 Task: Choose a LinkedIn plan to start my free month.
Action: Mouse moved to (664, 109)
Screenshot: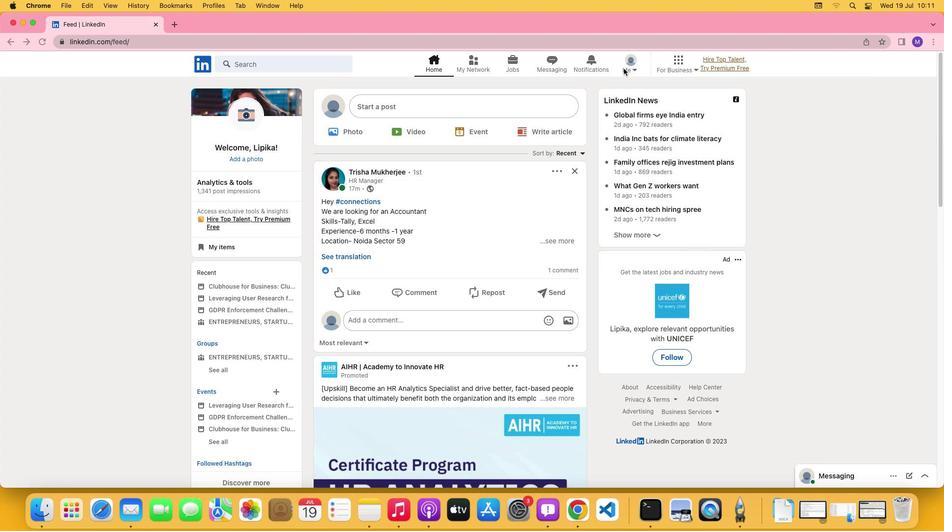
Action: Mouse pressed left at (664, 109)
Screenshot: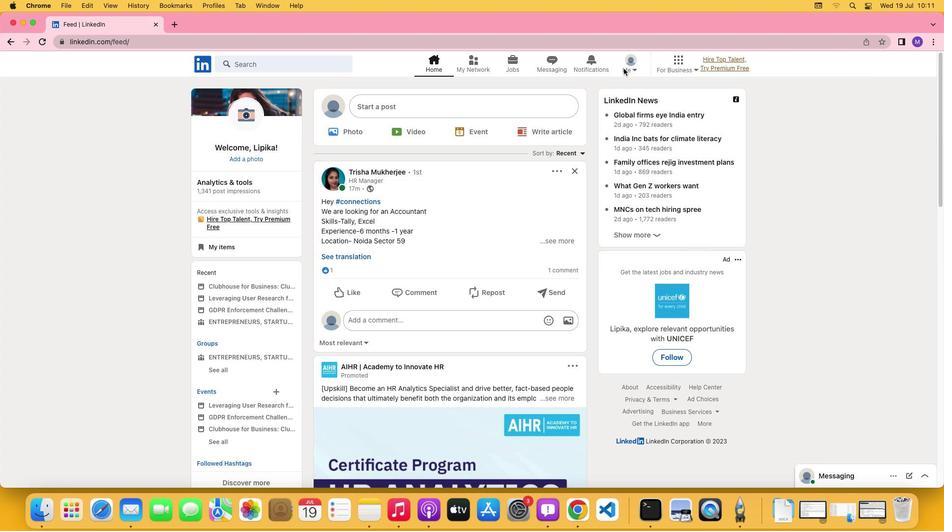 
Action: Mouse moved to (670, 108)
Screenshot: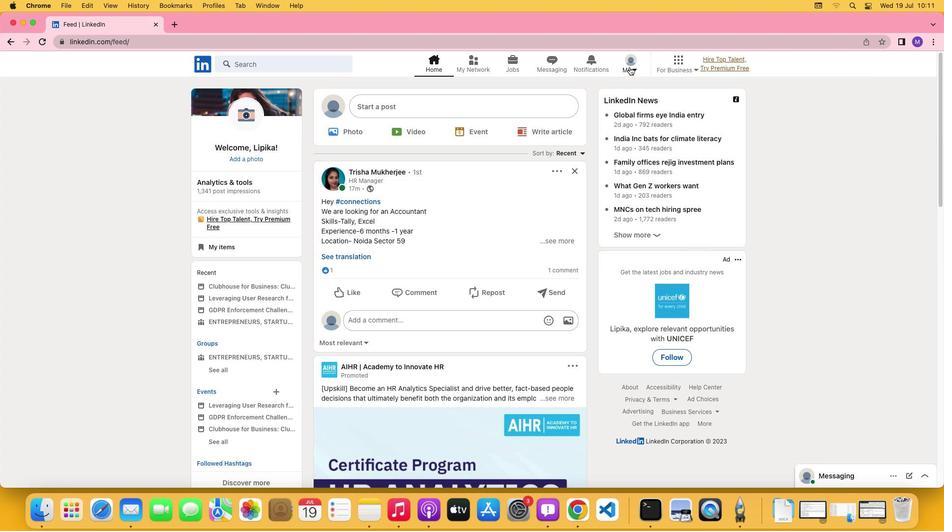 
Action: Mouse pressed left at (670, 108)
Screenshot: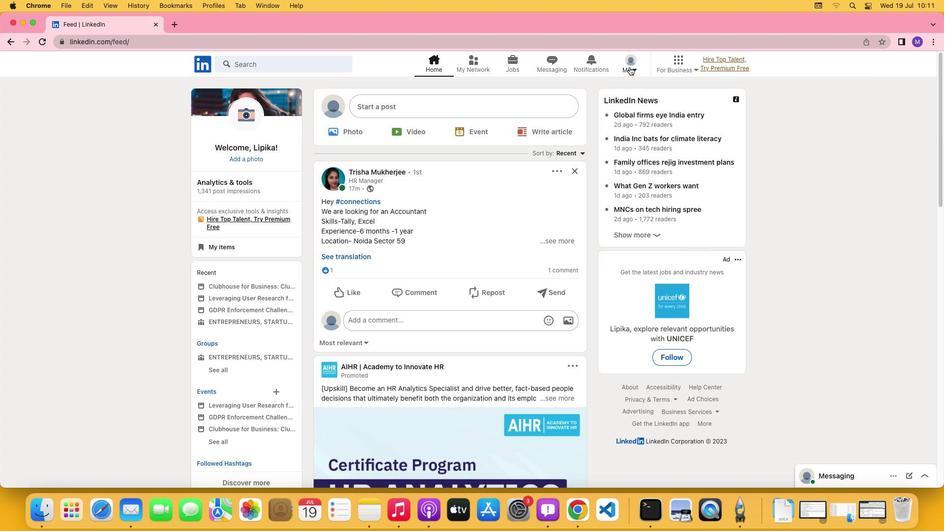 
Action: Mouse moved to (598, 210)
Screenshot: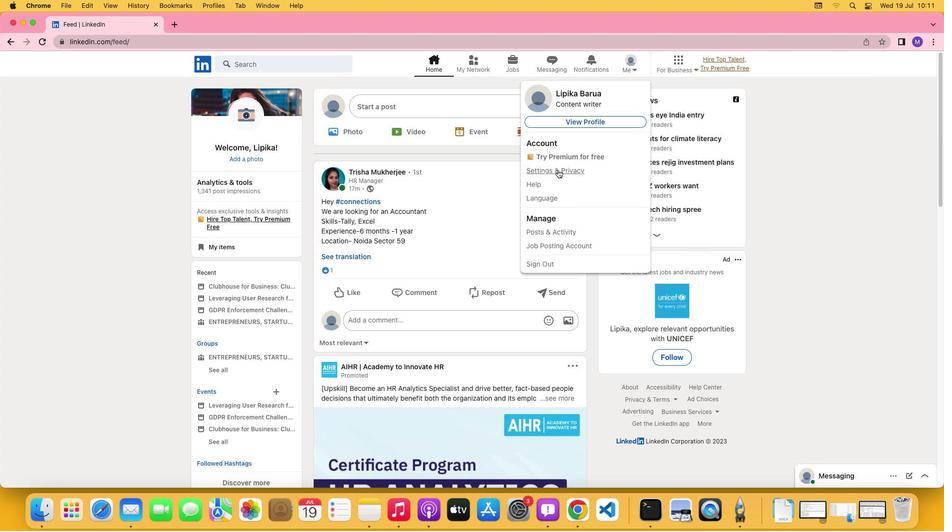 
Action: Mouse pressed left at (598, 210)
Screenshot: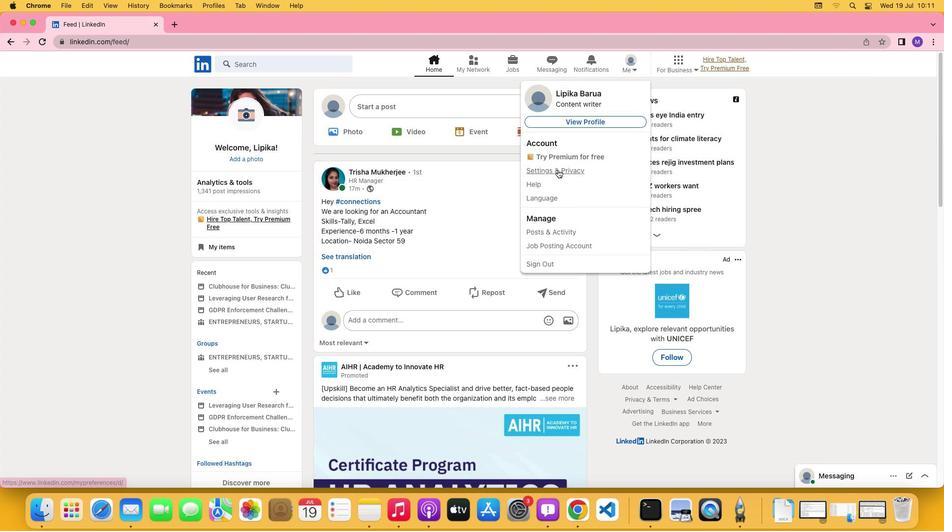 
Action: Mouse moved to (515, 411)
Screenshot: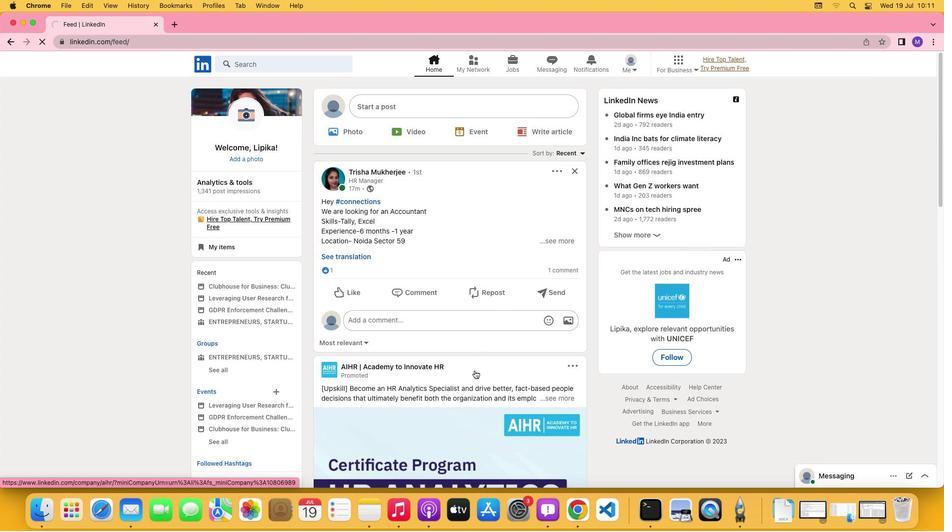 
Action: Mouse scrolled (515, 411) with delta (40, 40)
Screenshot: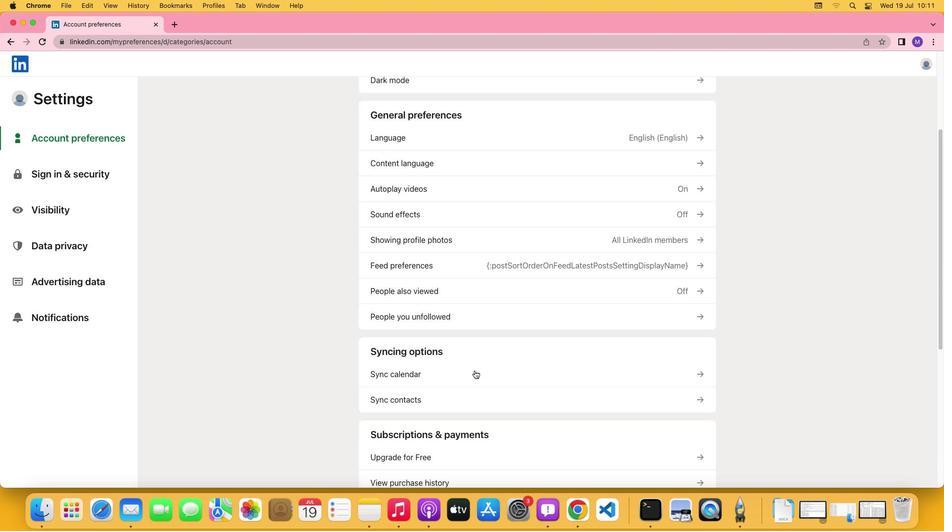 
Action: Mouse scrolled (515, 411) with delta (40, 40)
Screenshot: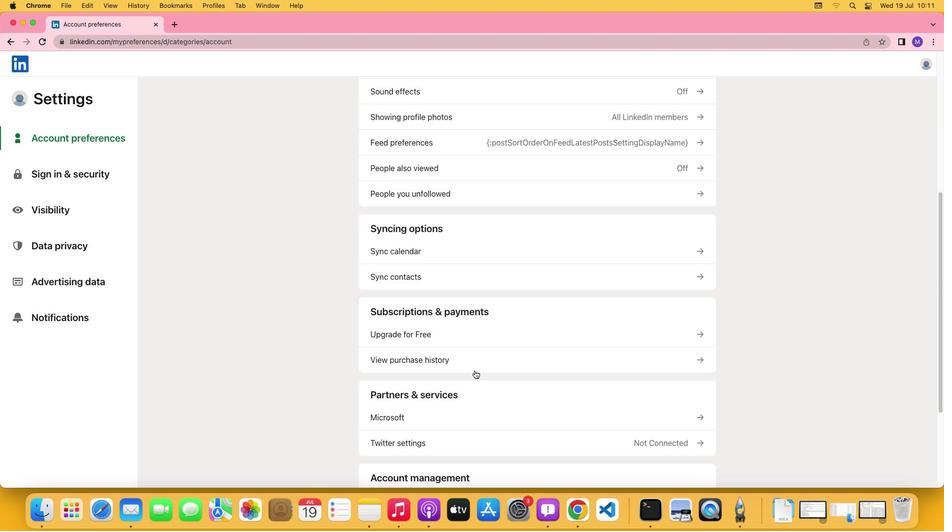 
Action: Mouse scrolled (515, 411) with delta (40, 39)
Screenshot: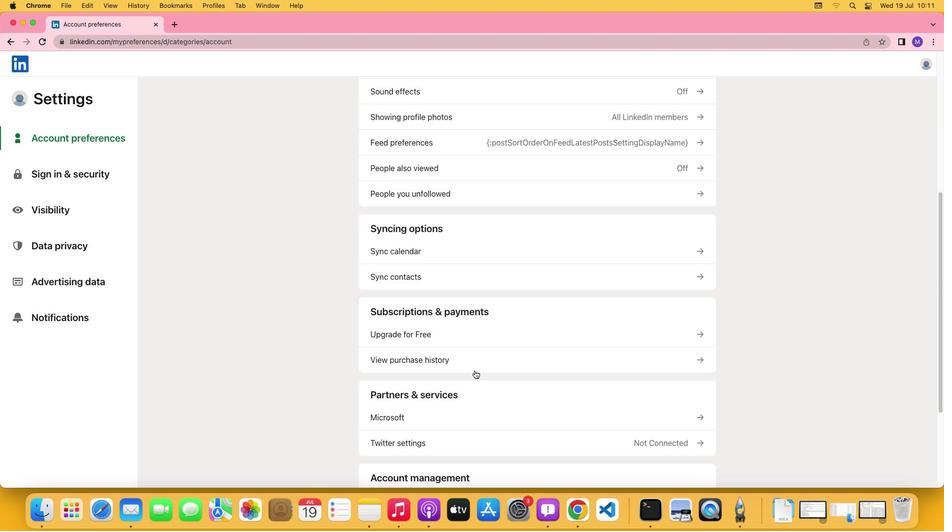 
Action: Mouse scrolled (515, 411) with delta (40, 38)
Screenshot: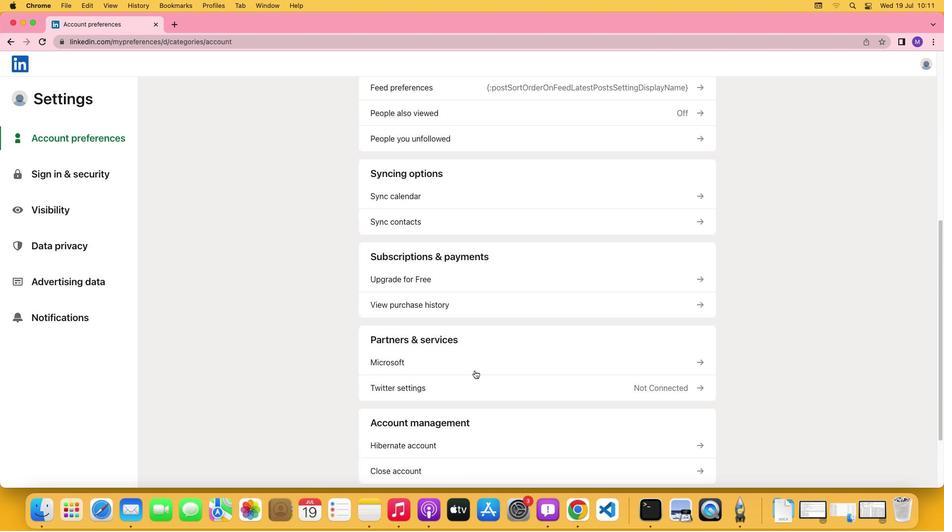 
Action: Mouse scrolled (515, 411) with delta (40, 37)
Screenshot: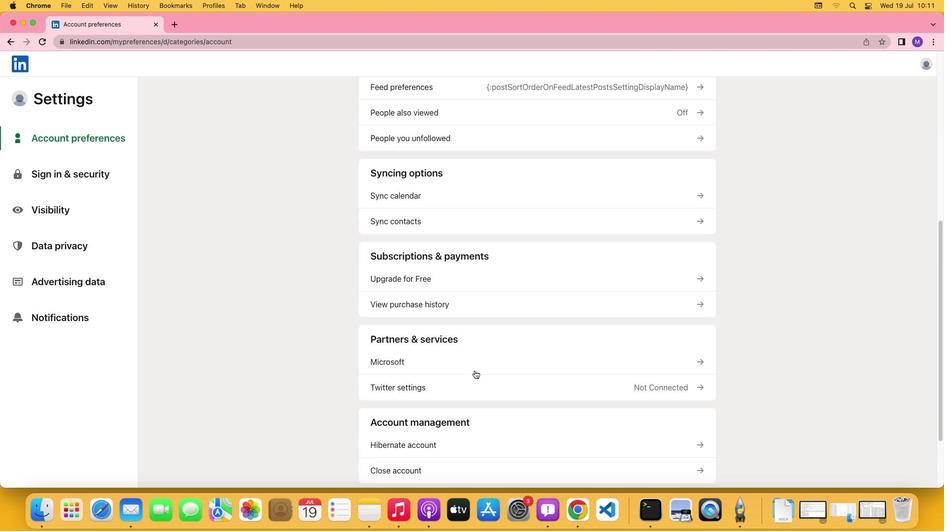 
Action: Mouse moved to (449, 323)
Screenshot: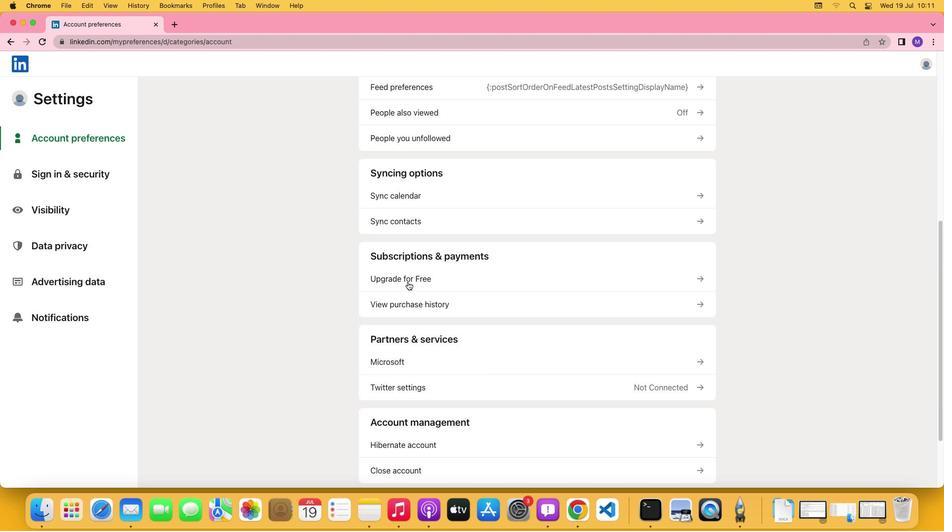
Action: Mouse pressed left at (449, 323)
Screenshot: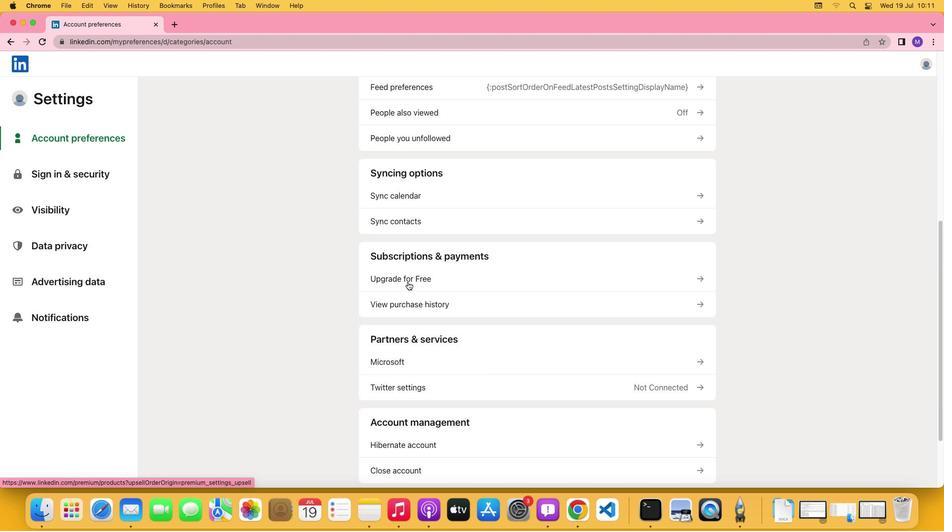 
Action: Mouse moved to (391, 309)
Screenshot: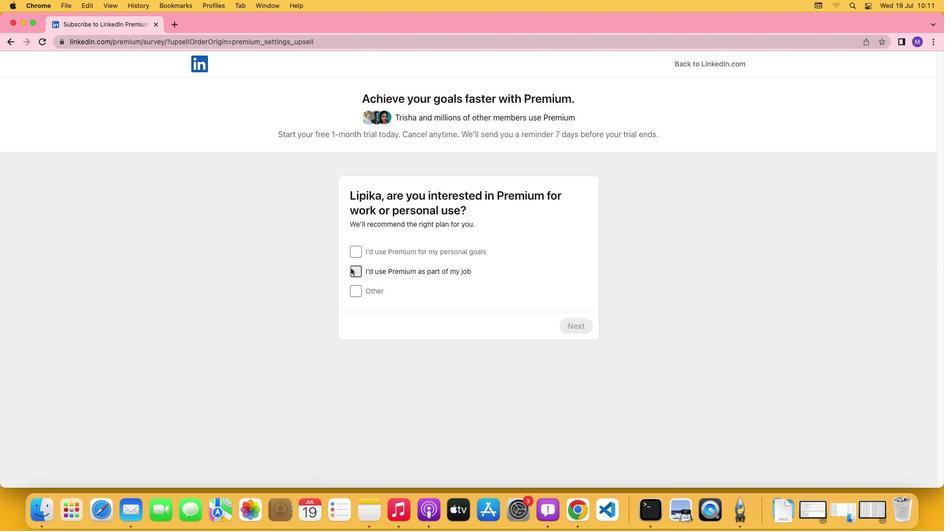
Action: Mouse pressed left at (391, 309)
Screenshot: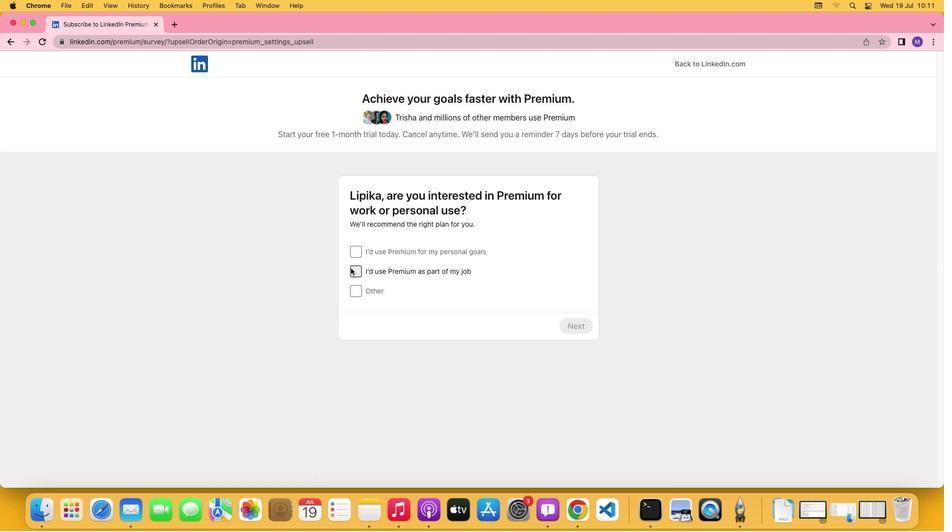 
Action: Mouse moved to (613, 370)
Screenshot: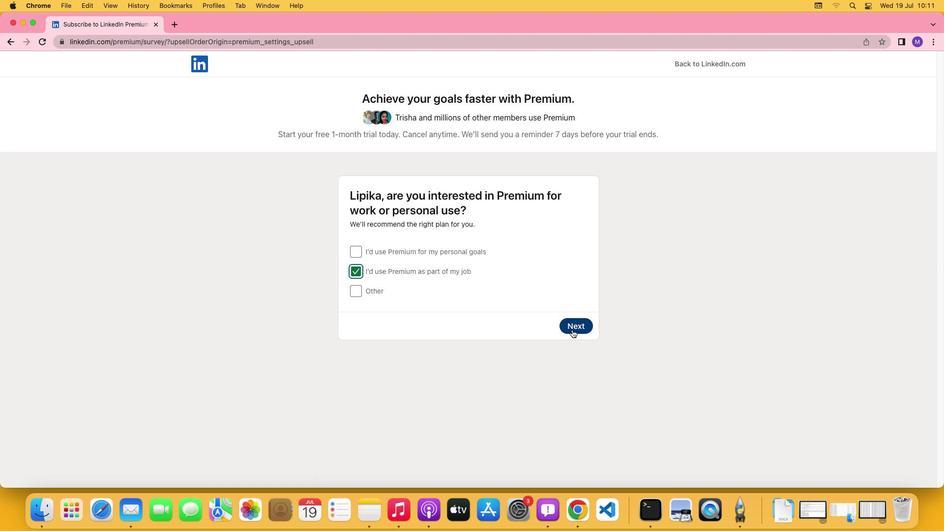 
Action: Mouse pressed left at (613, 370)
Screenshot: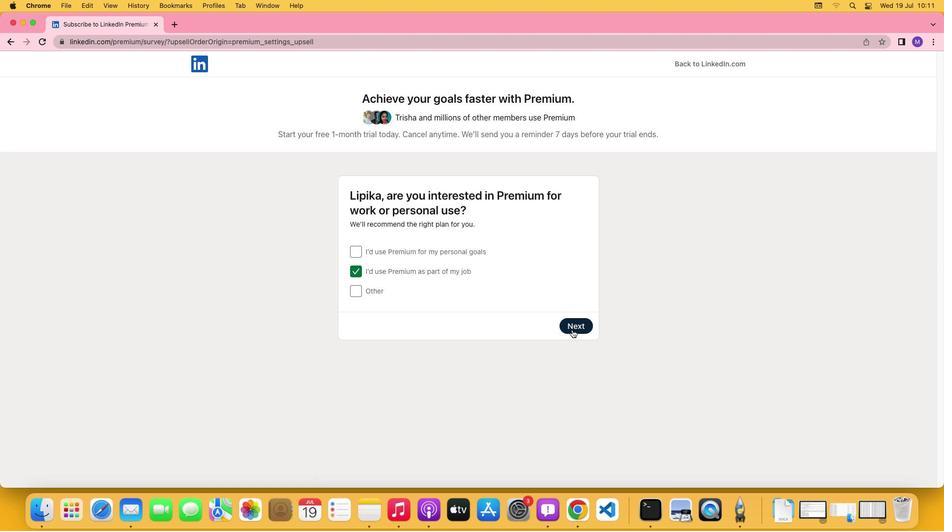 
Action: Mouse moved to (618, 408)
Screenshot: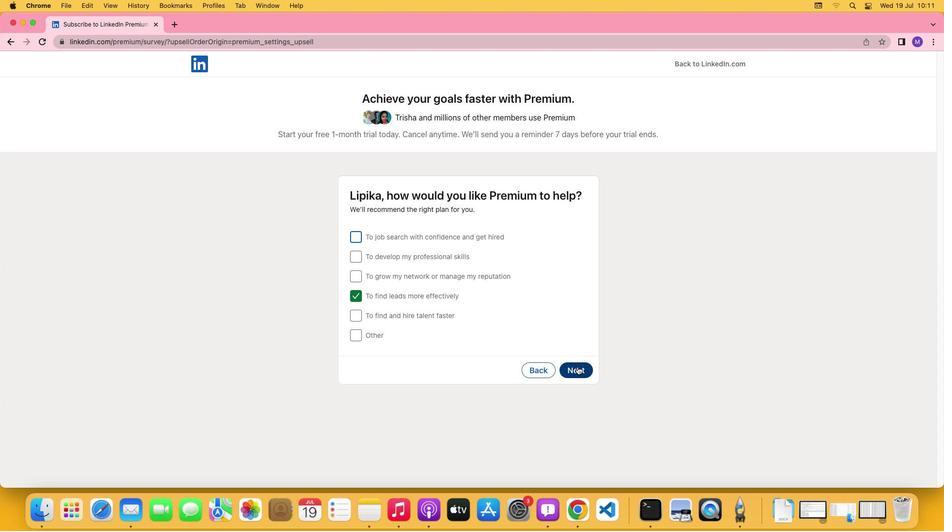 
Action: Mouse pressed left at (618, 408)
Screenshot: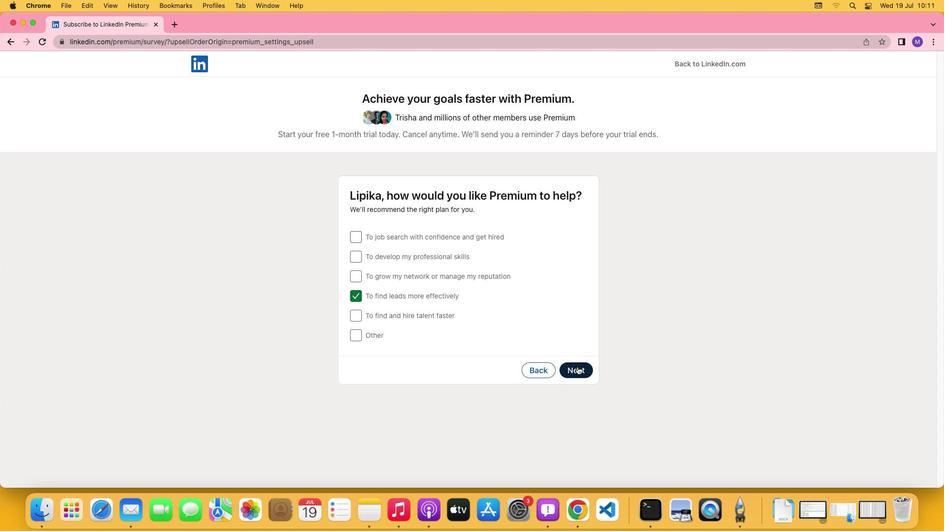 
Action: Mouse moved to (401, 278)
Screenshot: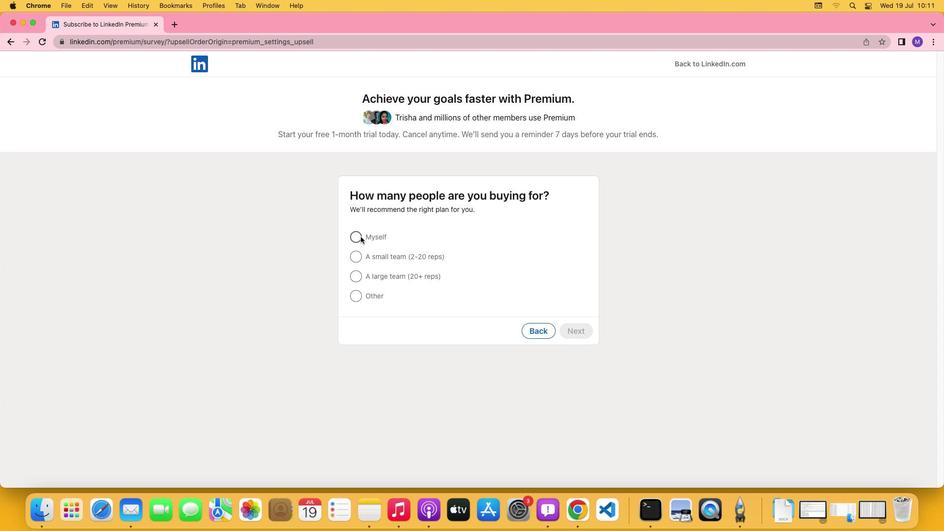 
Action: Mouse pressed left at (401, 278)
Screenshot: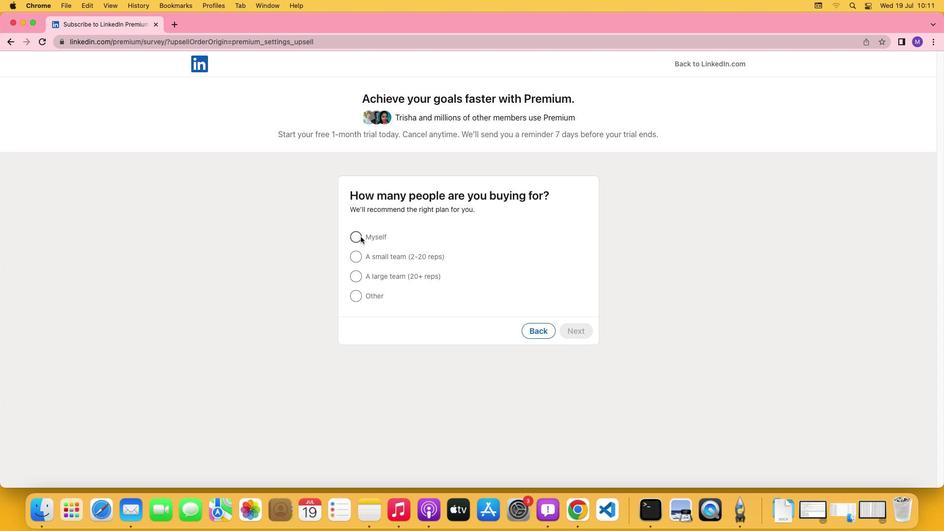 
Action: Mouse moved to (624, 372)
Screenshot: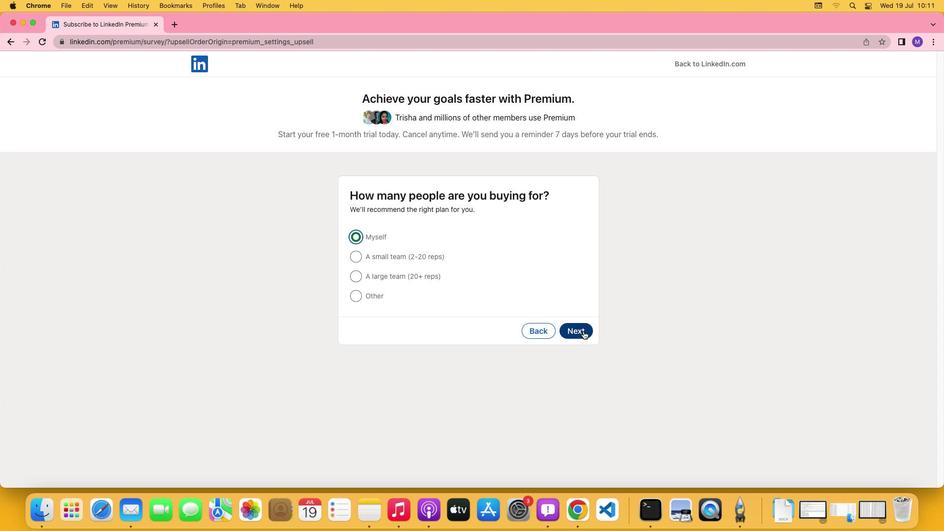 
Action: Mouse pressed left at (624, 372)
Screenshot: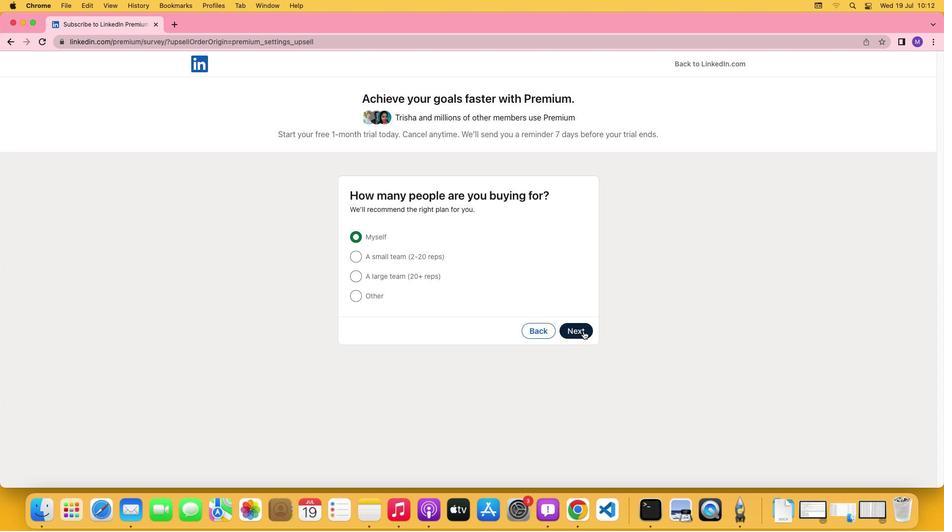 
Action: Mouse moved to (335, 403)
Screenshot: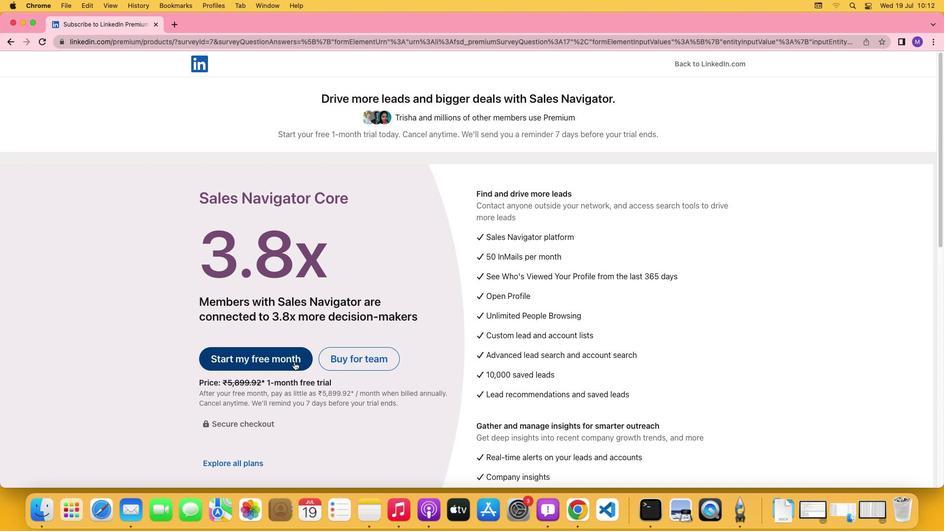 
Action: Mouse pressed left at (335, 403)
Screenshot: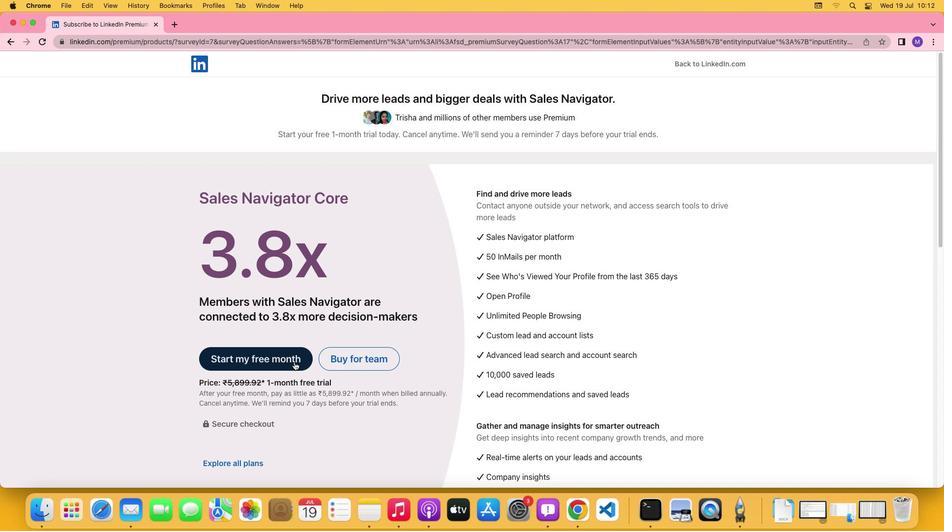 
